 Task: Check the sale-to-list ratio of gas furnace in the last 1 year.
Action: Mouse moved to (897, 200)
Screenshot: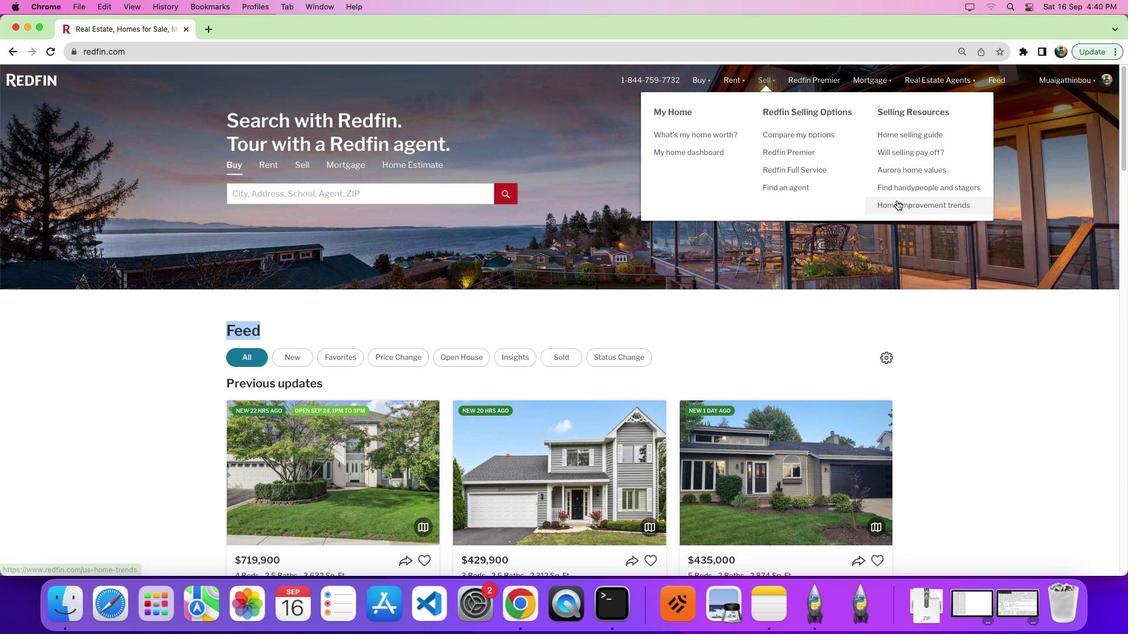
Action: Mouse pressed left at (897, 200)
Screenshot: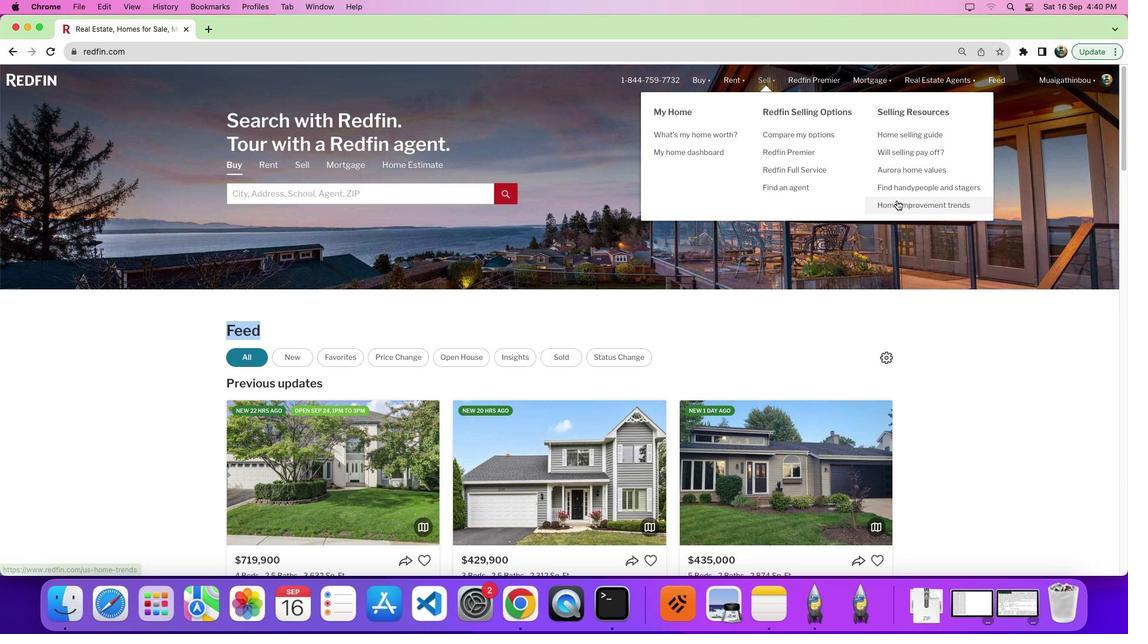 
Action: Mouse pressed left at (897, 200)
Screenshot: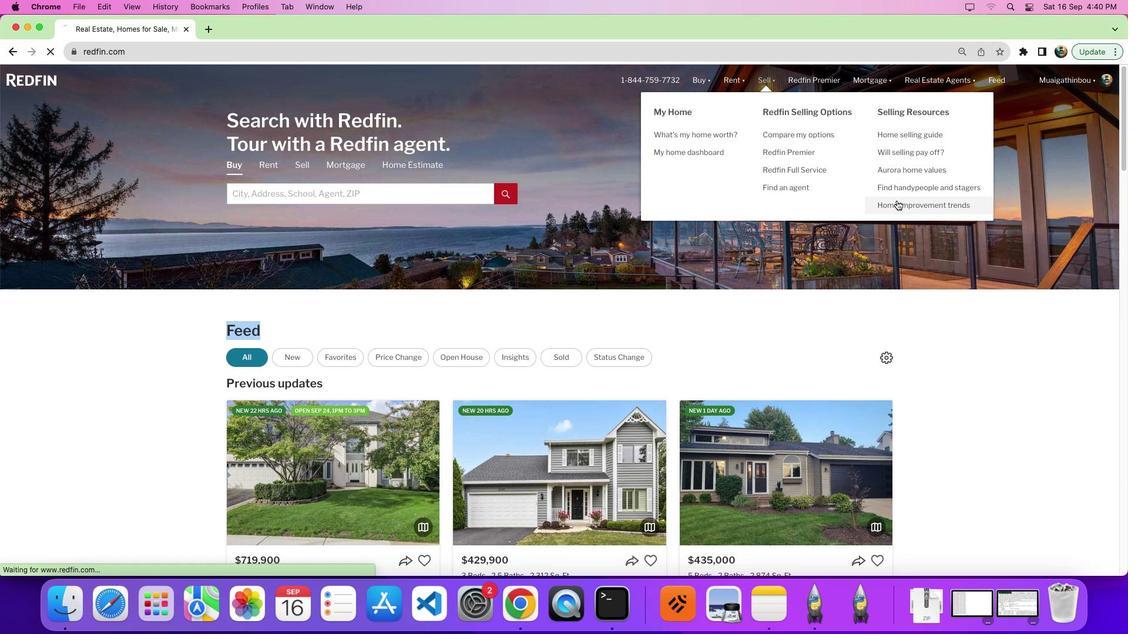 
Action: Mouse moved to (318, 229)
Screenshot: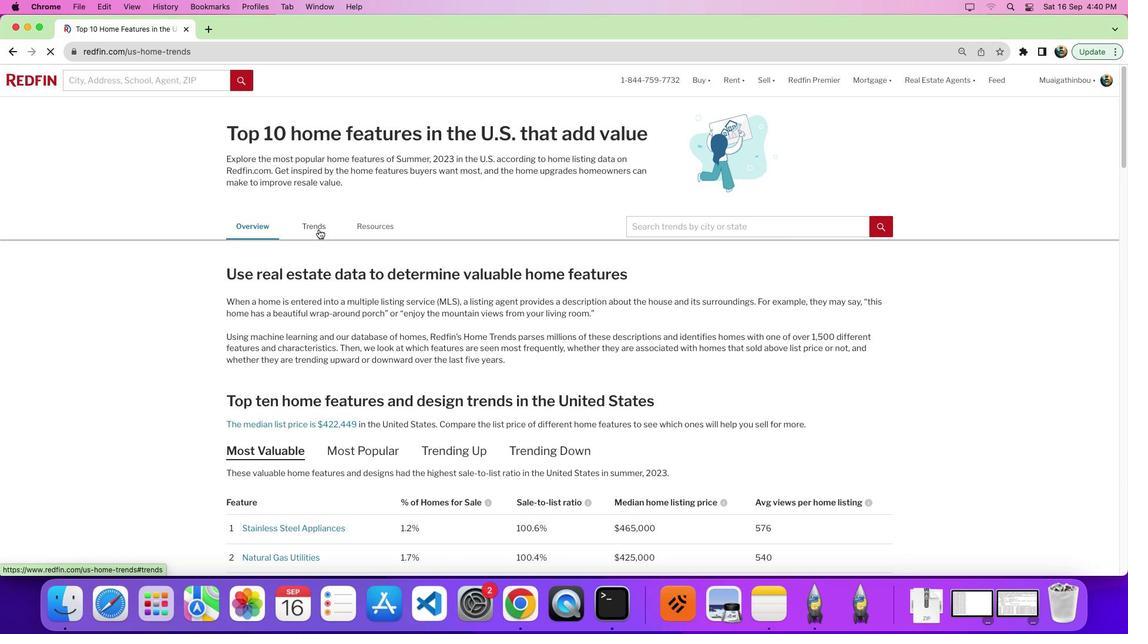 
Action: Mouse pressed left at (318, 229)
Screenshot: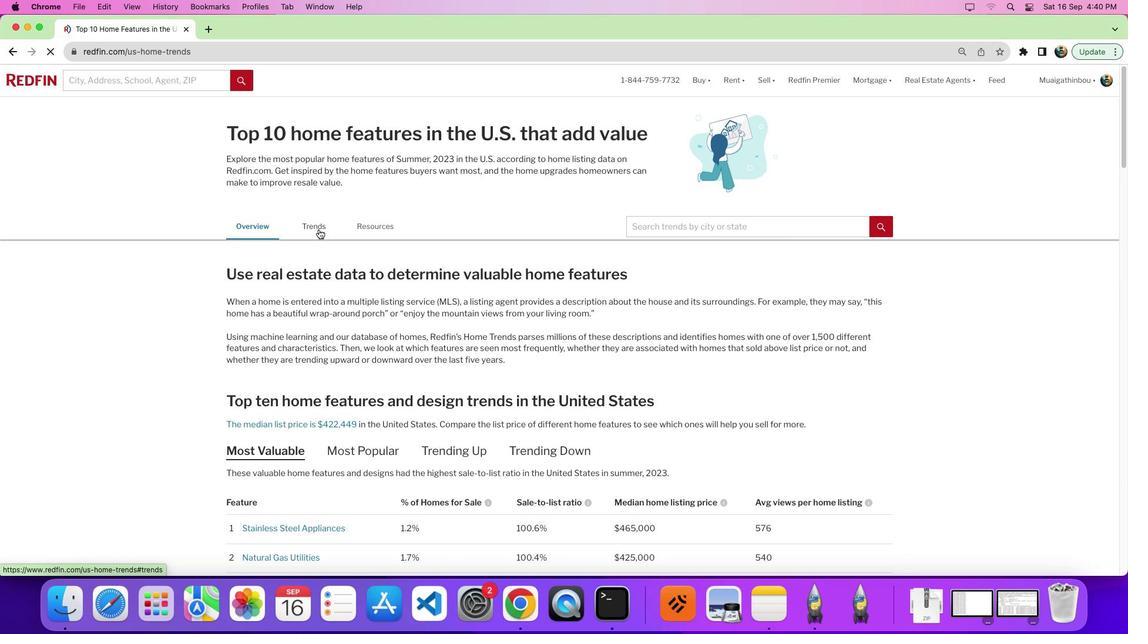 
Action: Mouse moved to (595, 314)
Screenshot: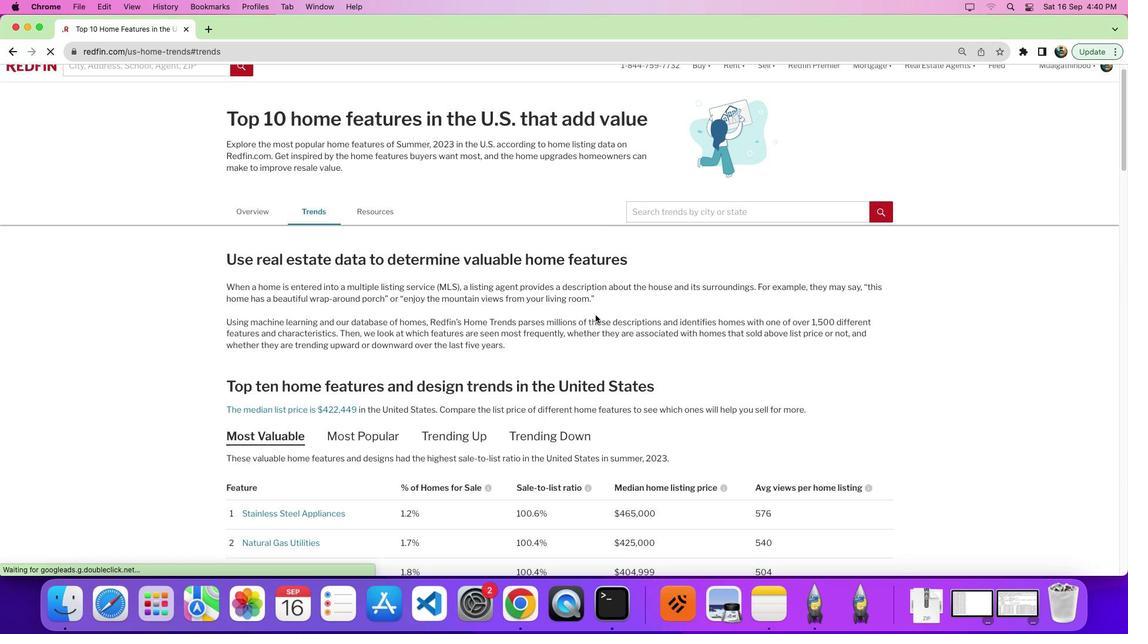 
Action: Mouse scrolled (595, 314) with delta (0, 0)
Screenshot: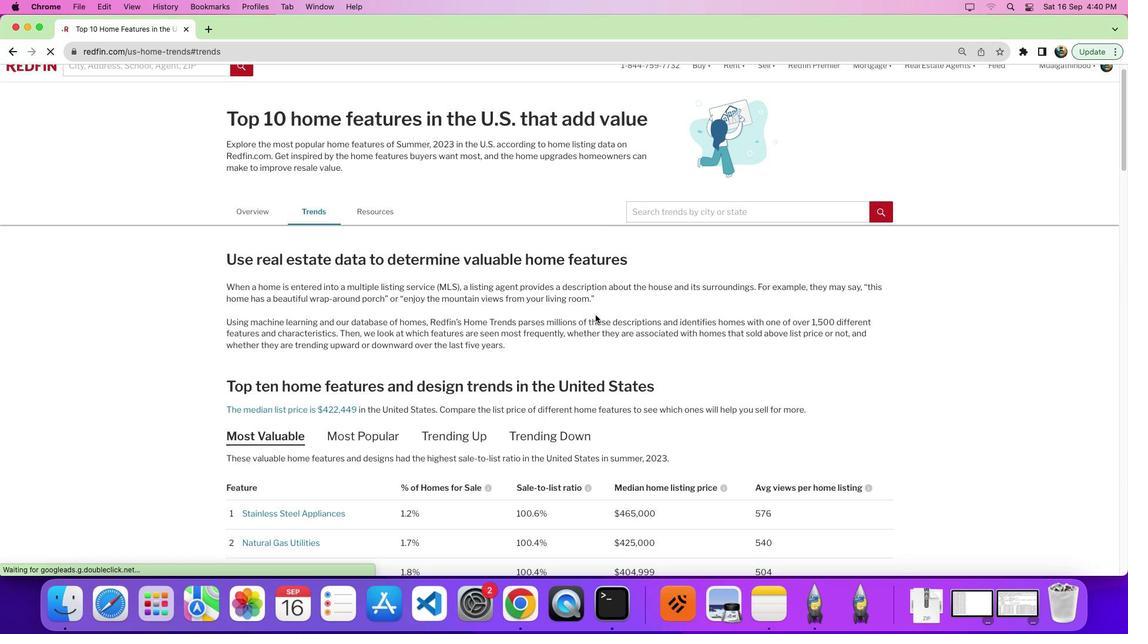
Action: Mouse scrolled (595, 314) with delta (0, 0)
Screenshot: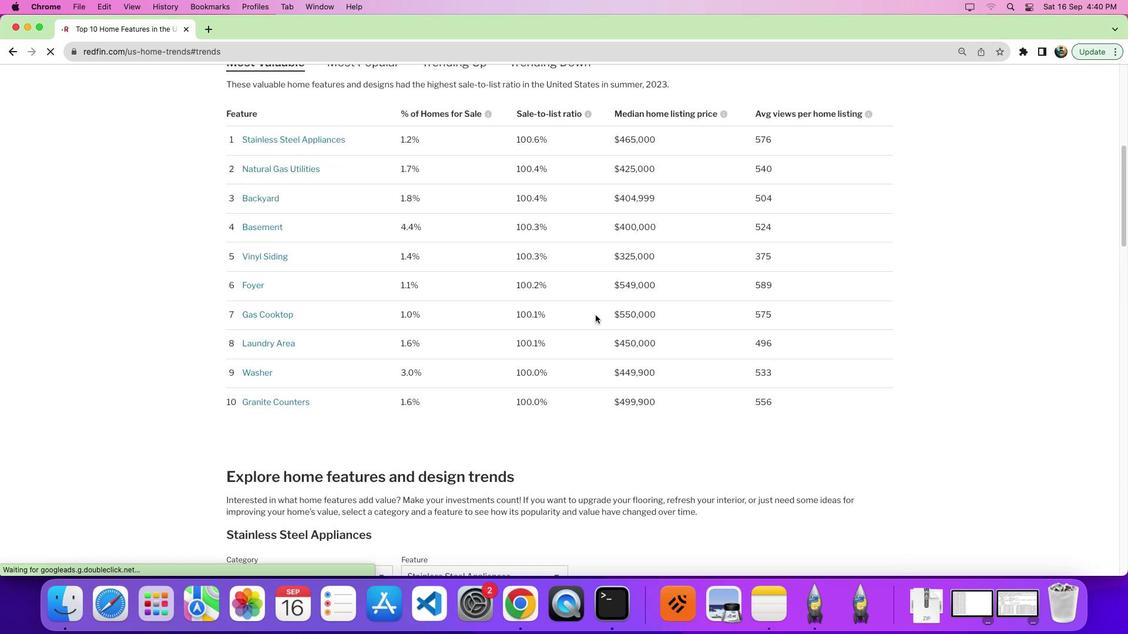 
Action: Mouse scrolled (595, 314) with delta (0, -5)
Screenshot: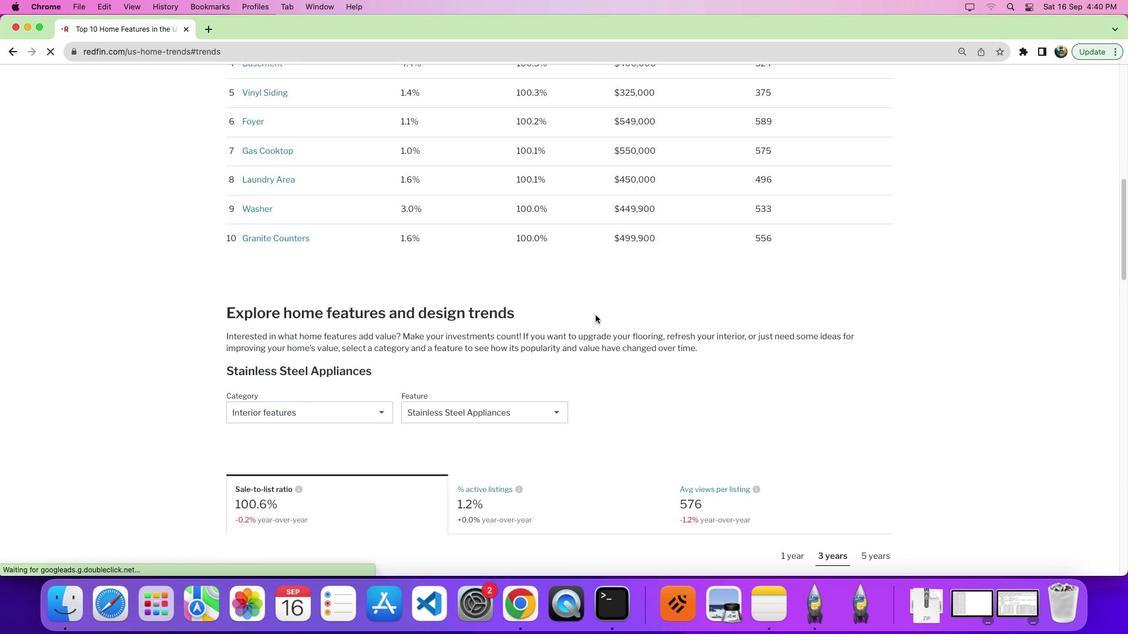 
Action: Mouse moved to (595, 314)
Screenshot: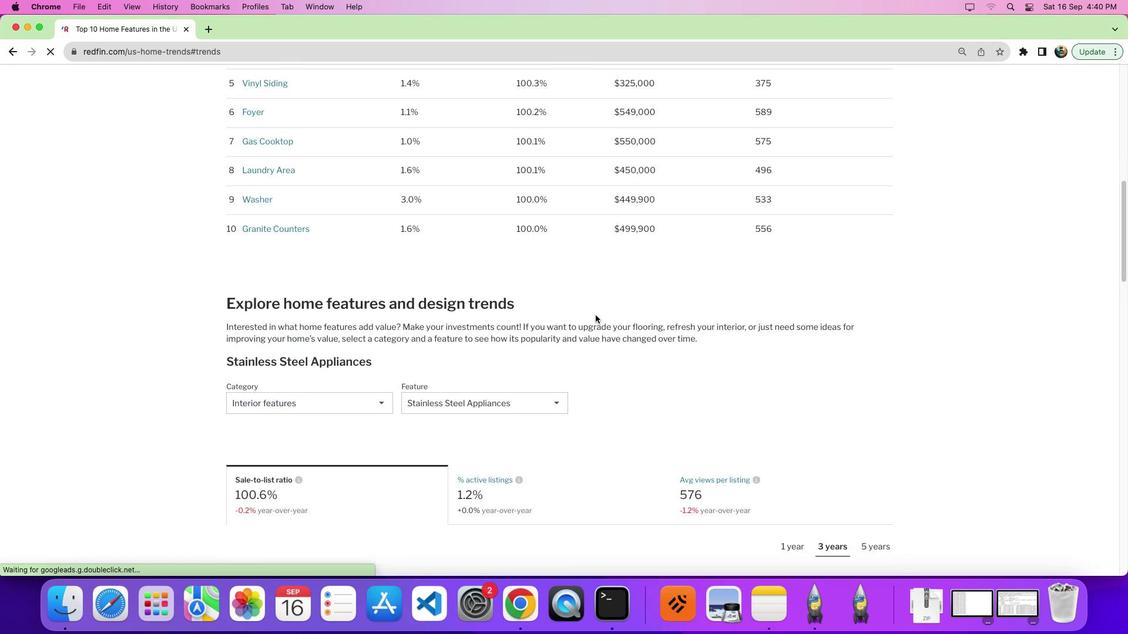 
Action: Mouse scrolled (595, 314) with delta (0, -7)
Screenshot: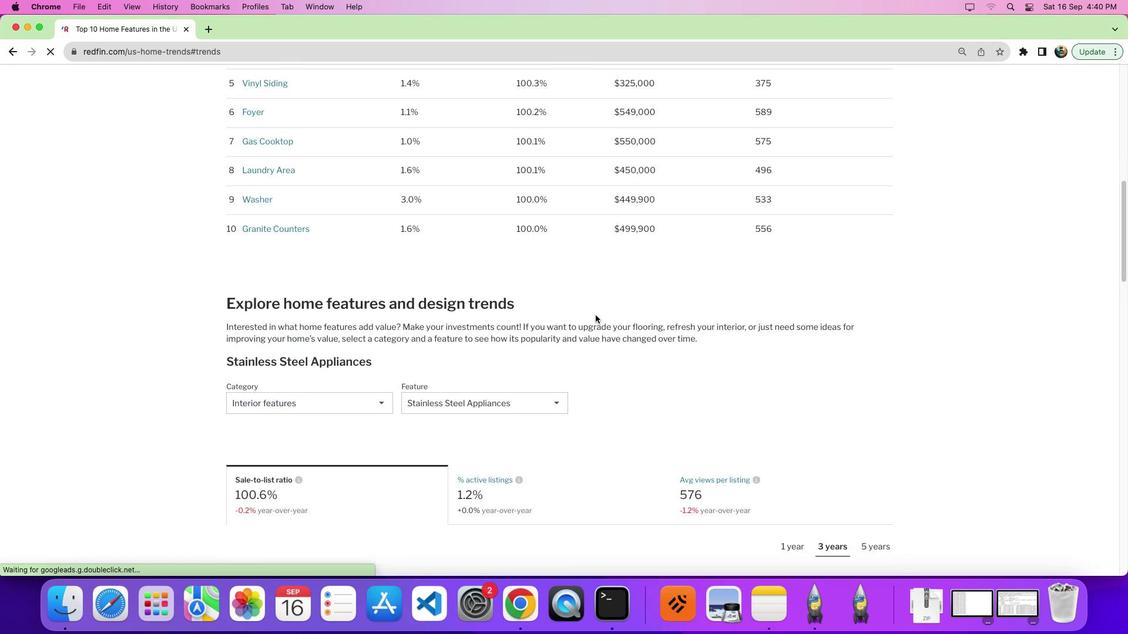 
Action: Mouse moved to (437, 327)
Screenshot: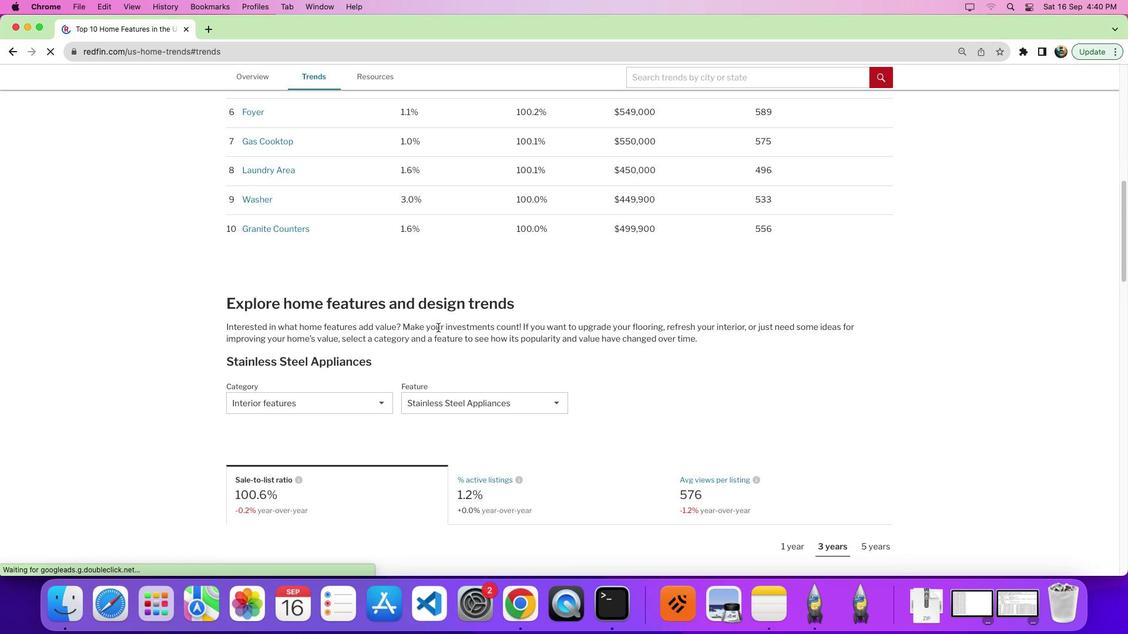 
Action: Mouse scrolled (437, 327) with delta (0, 0)
Screenshot: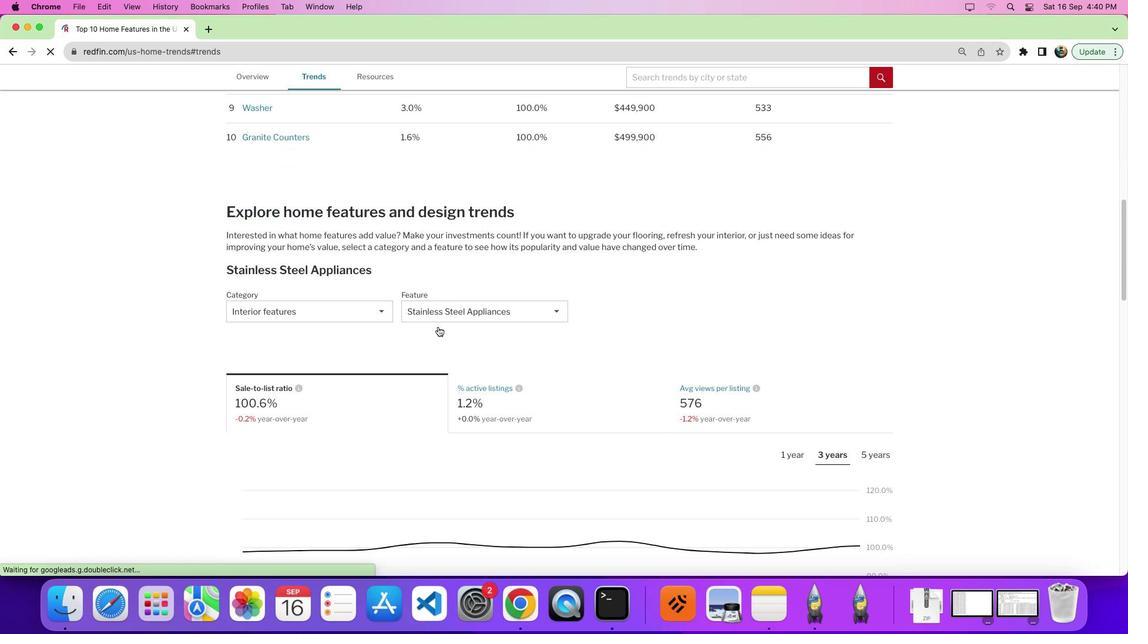 
Action: Mouse moved to (438, 327)
Screenshot: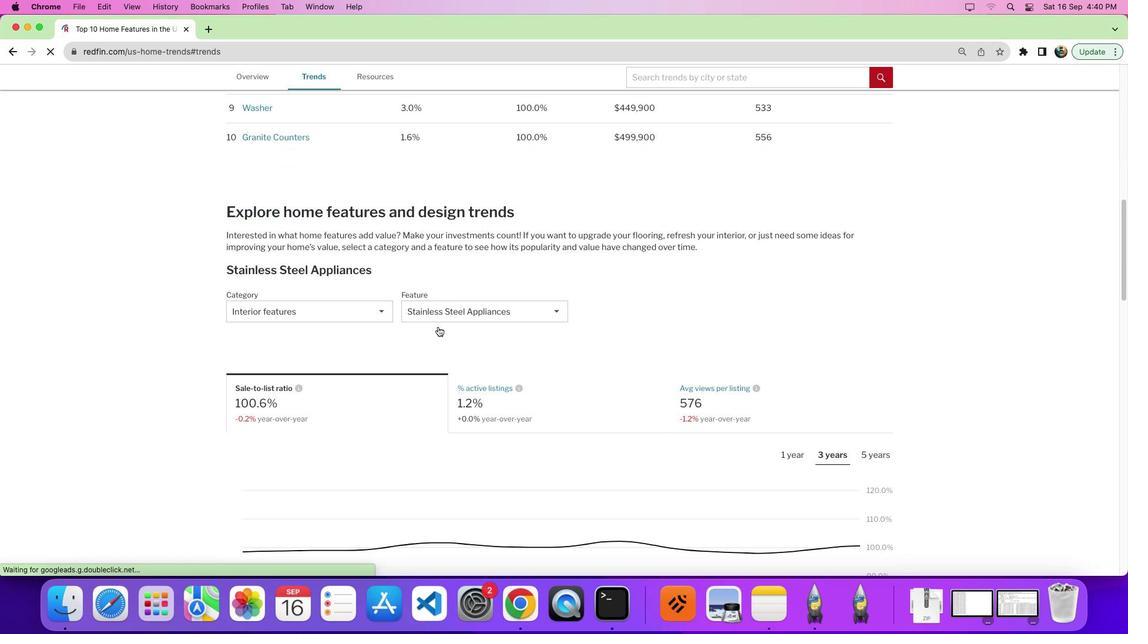 
Action: Mouse scrolled (438, 327) with delta (0, 0)
Screenshot: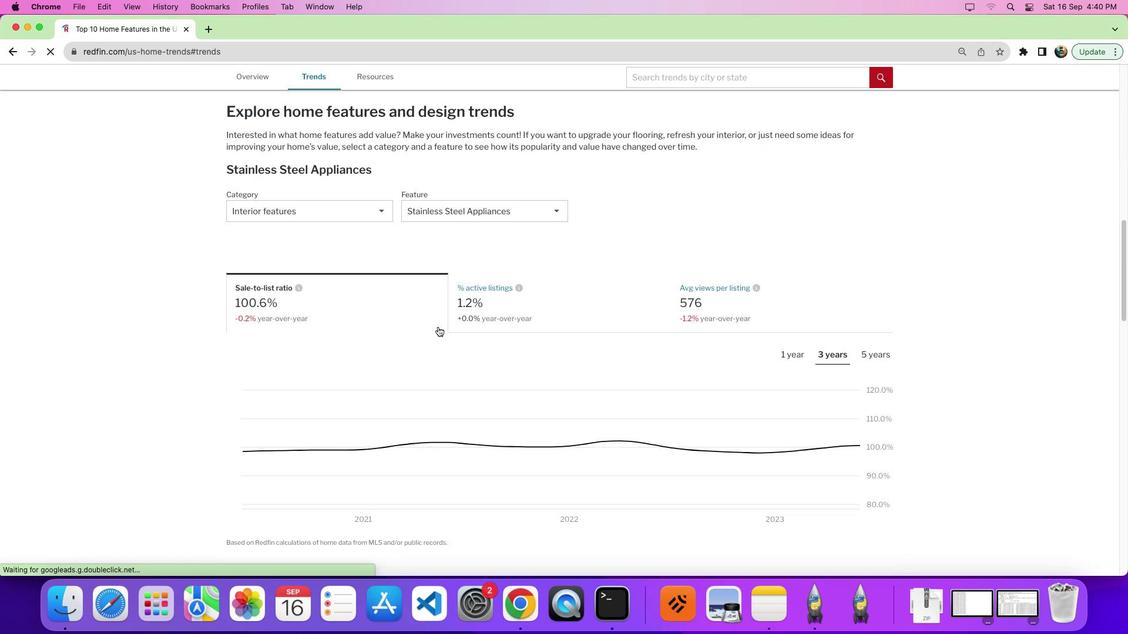 
Action: Mouse scrolled (438, 327) with delta (0, -4)
Screenshot: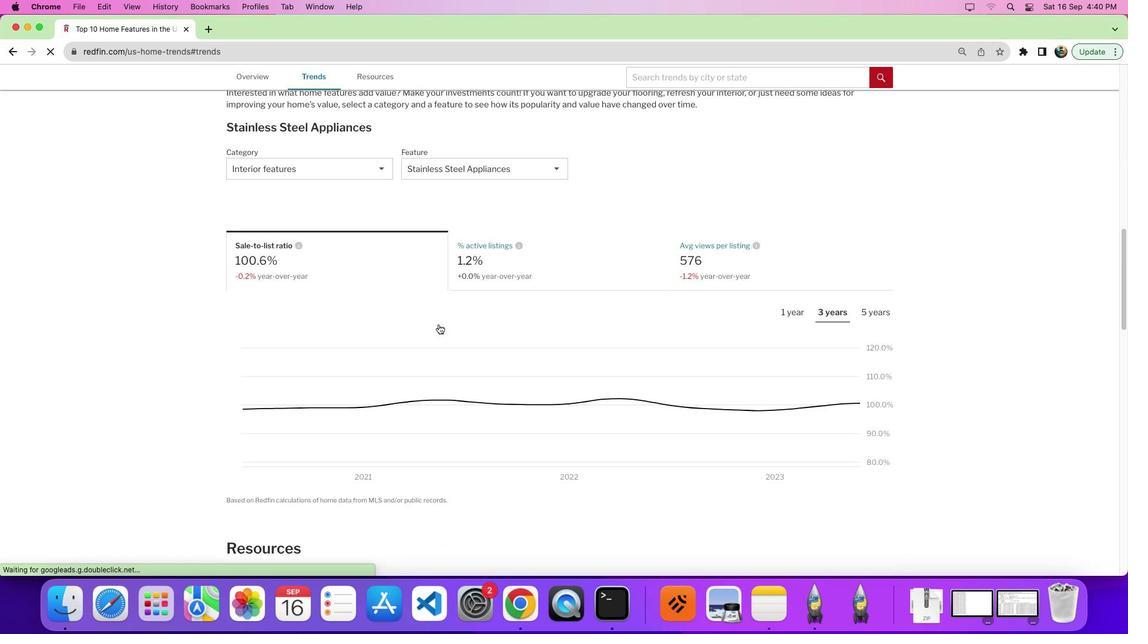 
Action: Mouse moved to (370, 163)
Screenshot: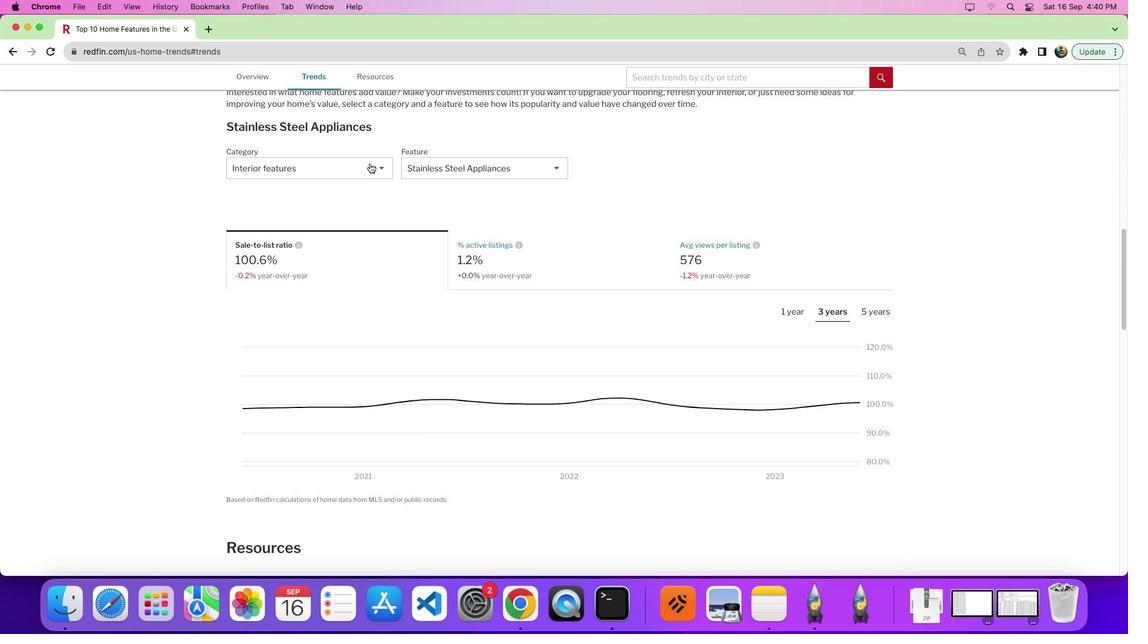 
Action: Mouse pressed left at (370, 163)
Screenshot: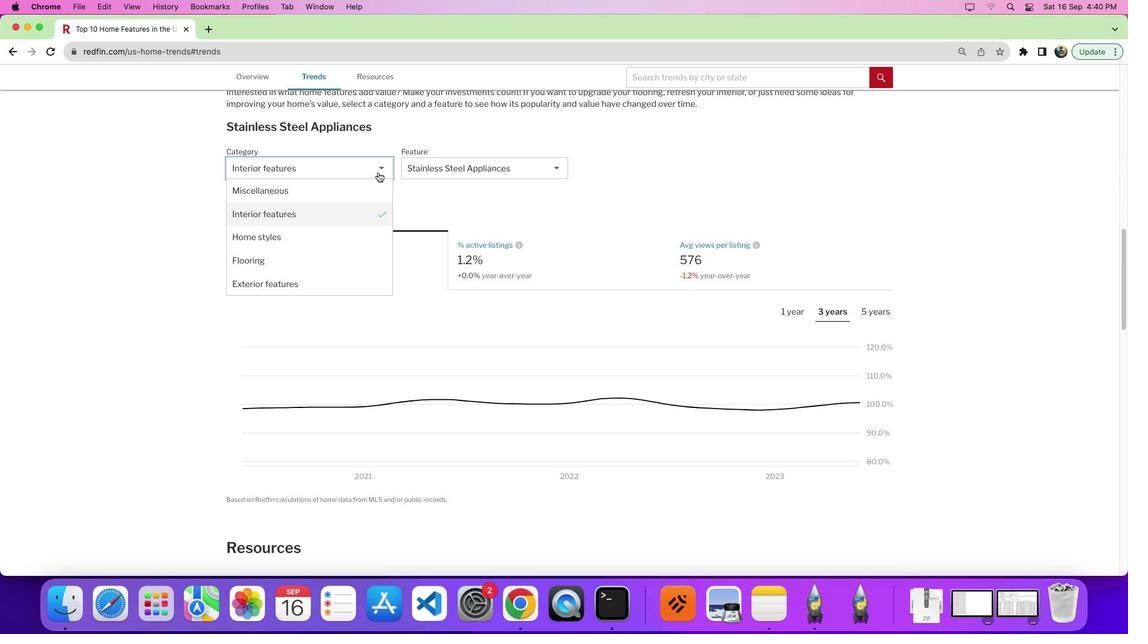 
Action: Mouse moved to (374, 212)
Screenshot: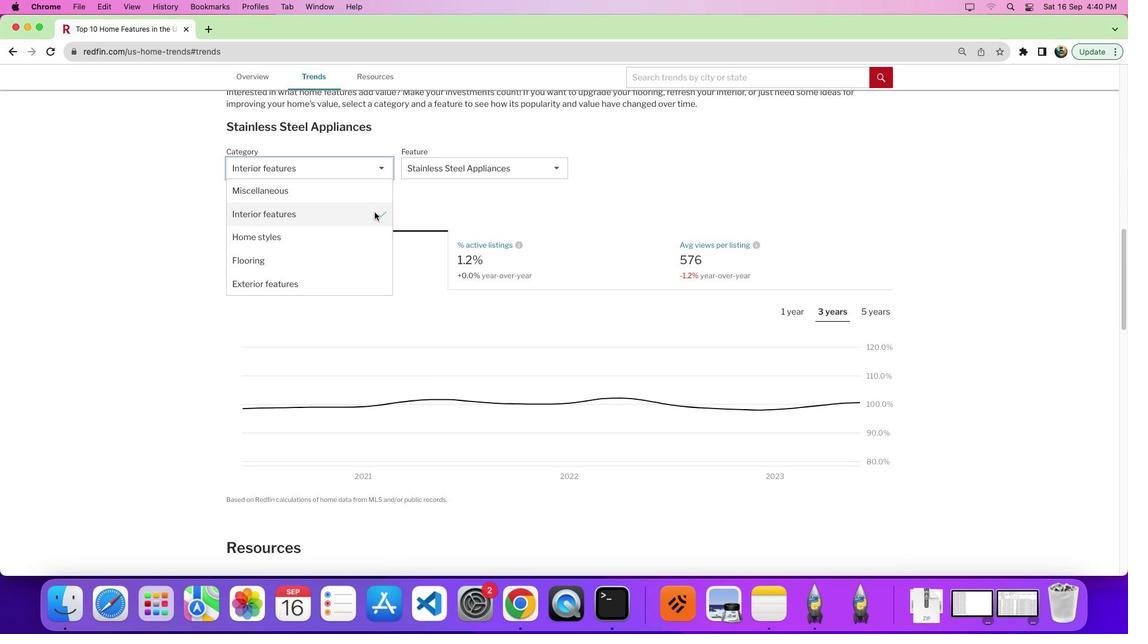 
Action: Mouse pressed left at (374, 212)
Screenshot: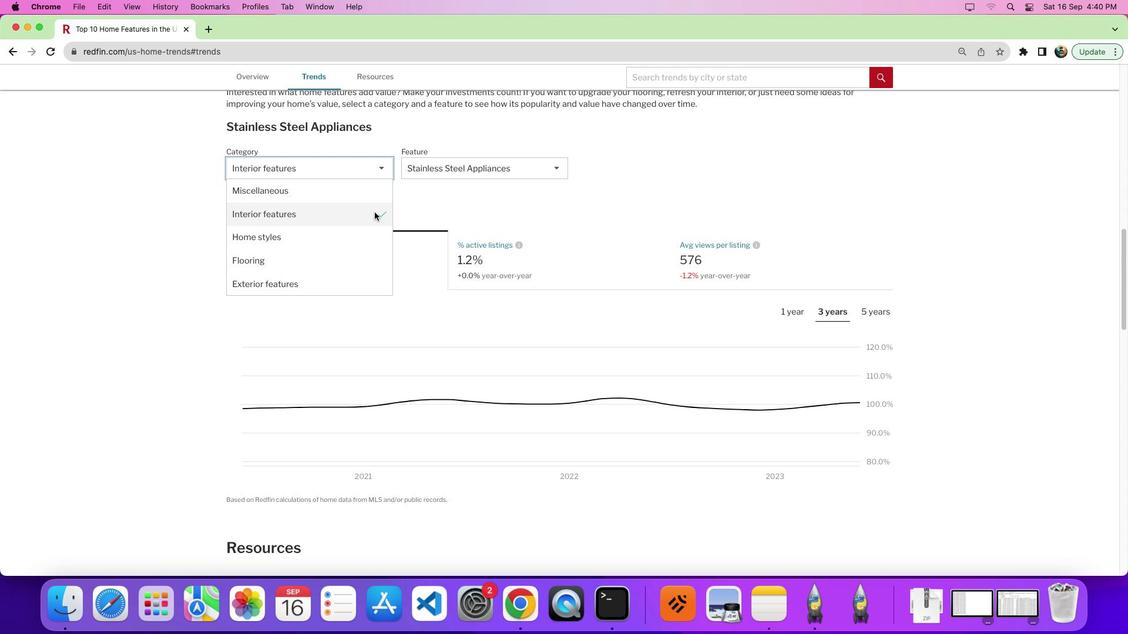 
Action: Mouse moved to (532, 175)
Screenshot: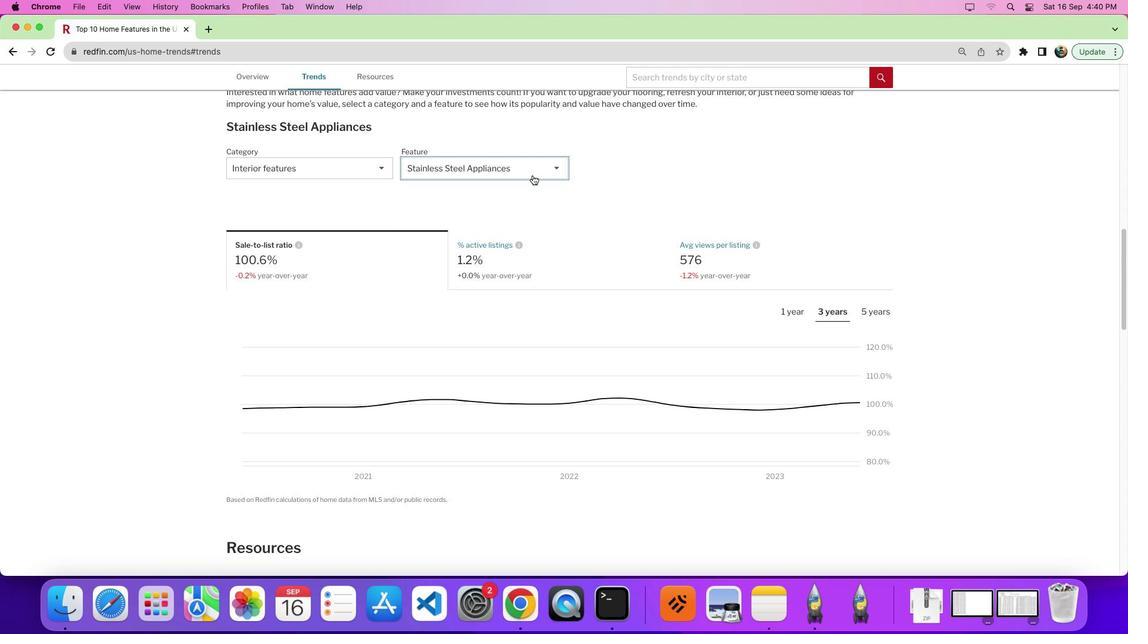 
Action: Mouse pressed left at (532, 175)
Screenshot: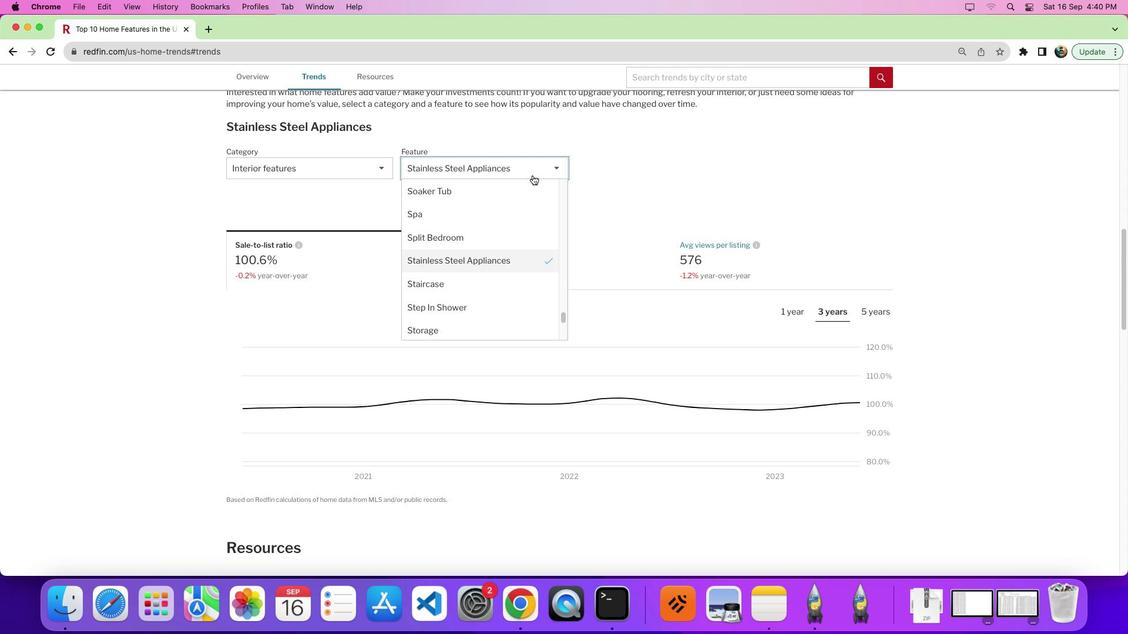 
Action: Mouse moved to (559, 264)
Screenshot: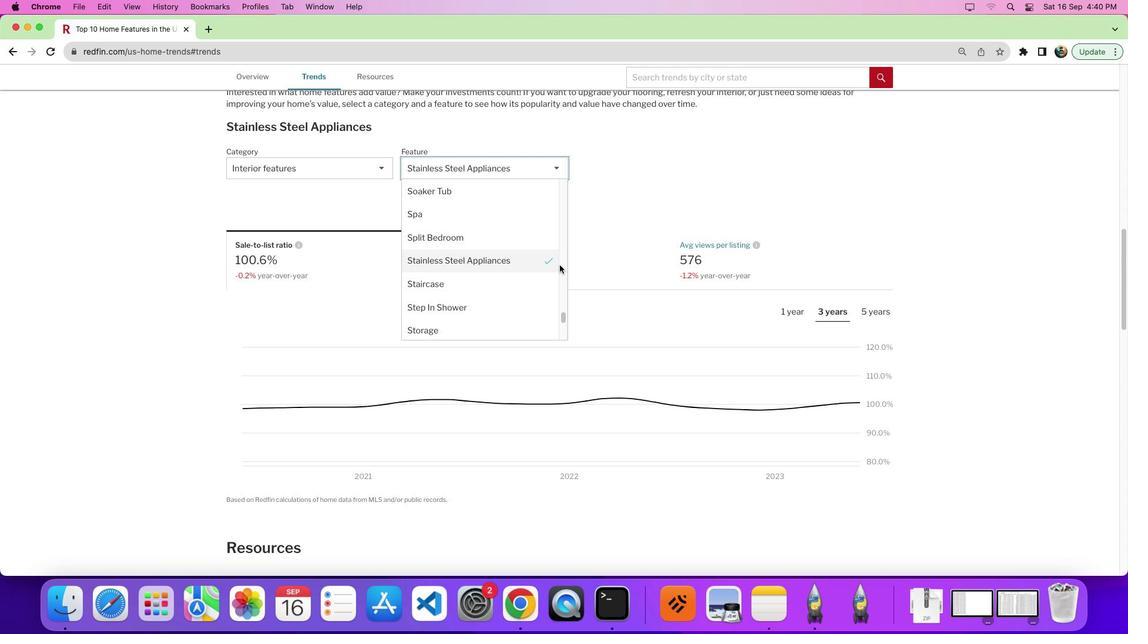 
Action: Mouse pressed left at (559, 264)
Screenshot: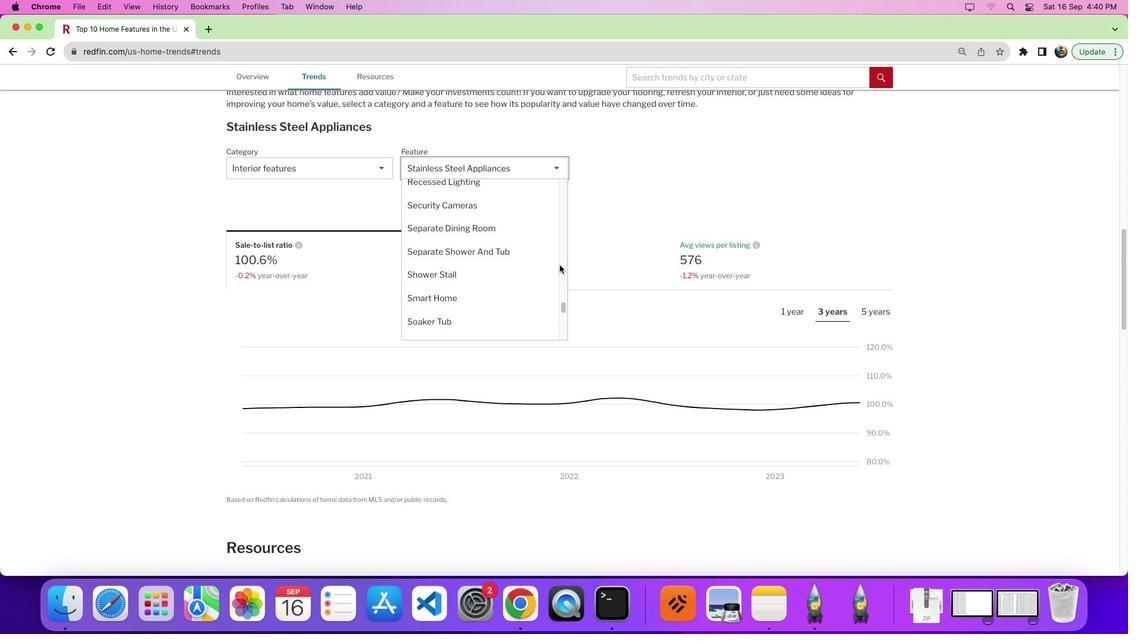 
Action: Mouse moved to (459, 229)
Screenshot: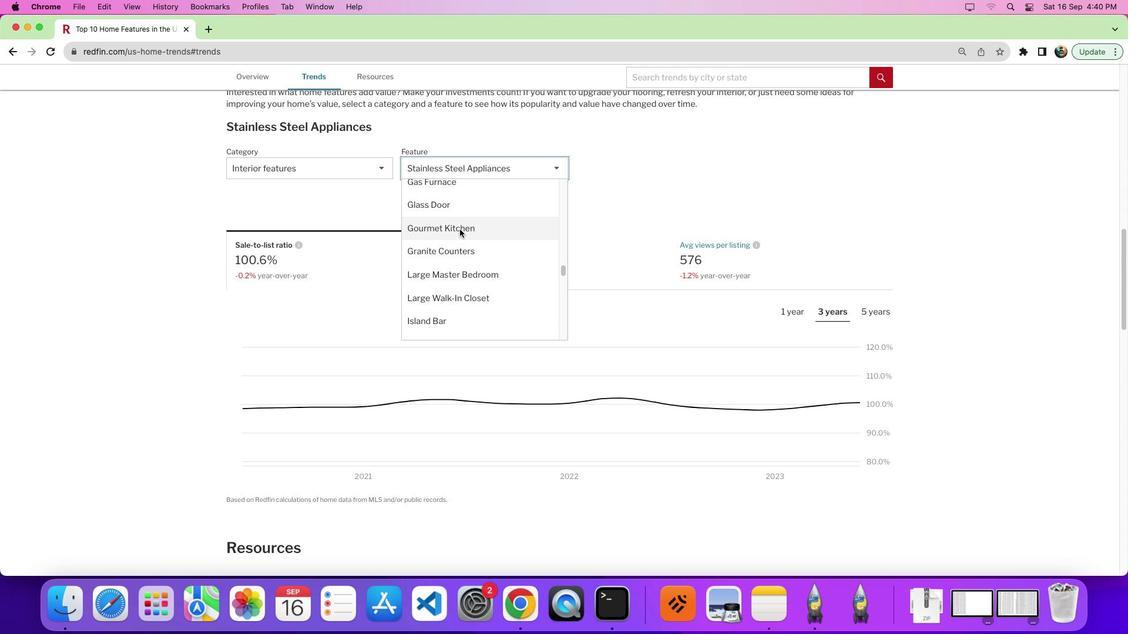 
Action: Mouse scrolled (459, 229) with delta (0, 0)
Screenshot: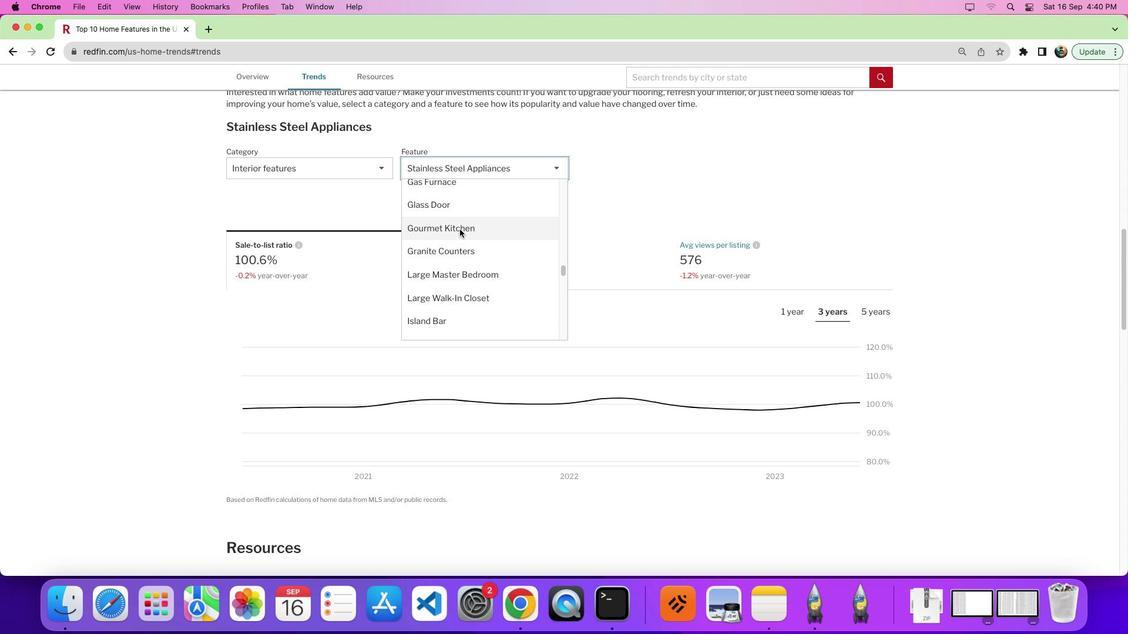 
Action: Mouse scrolled (459, 229) with delta (0, 0)
Screenshot: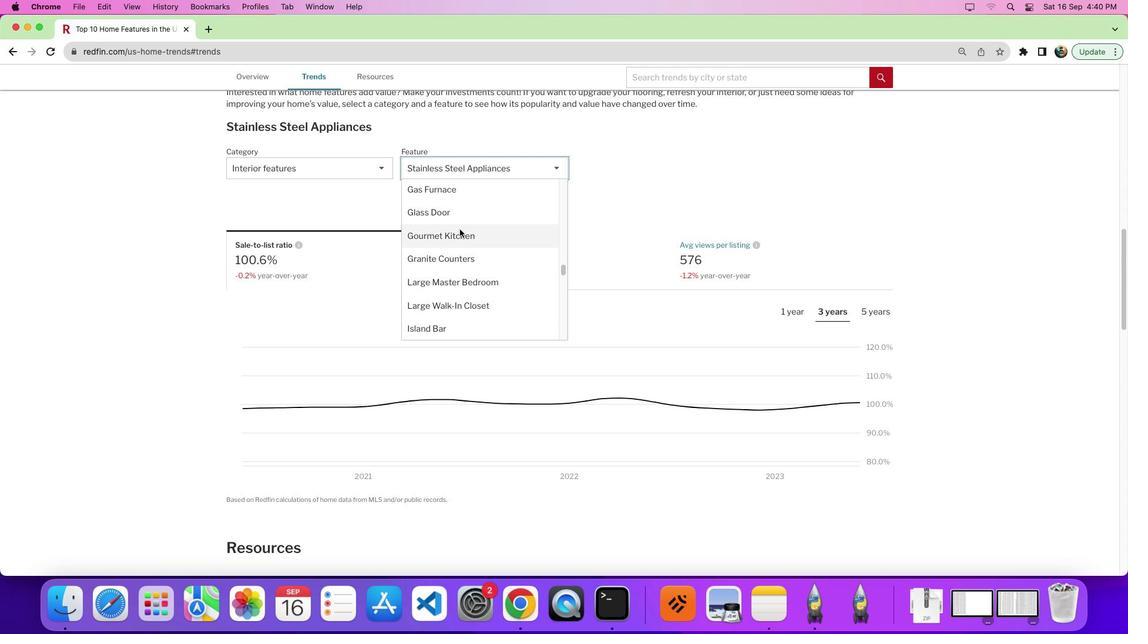 
Action: Mouse moved to (460, 230)
Screenshot: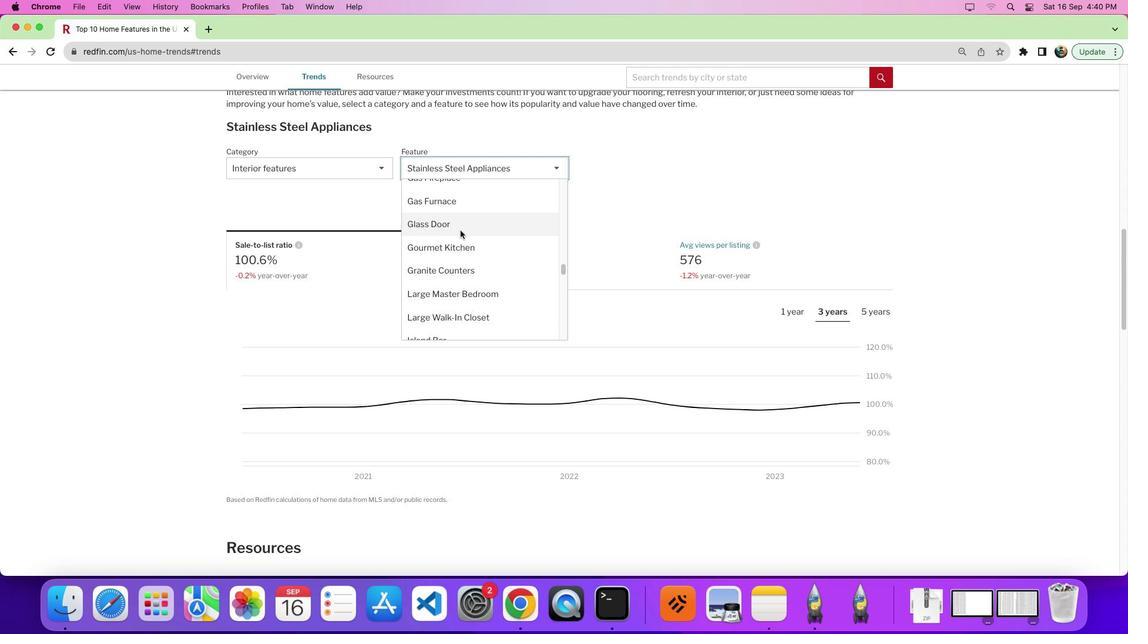
Action: Mouse scrolled (460, 230) with delta (0, 0)
Screenshot: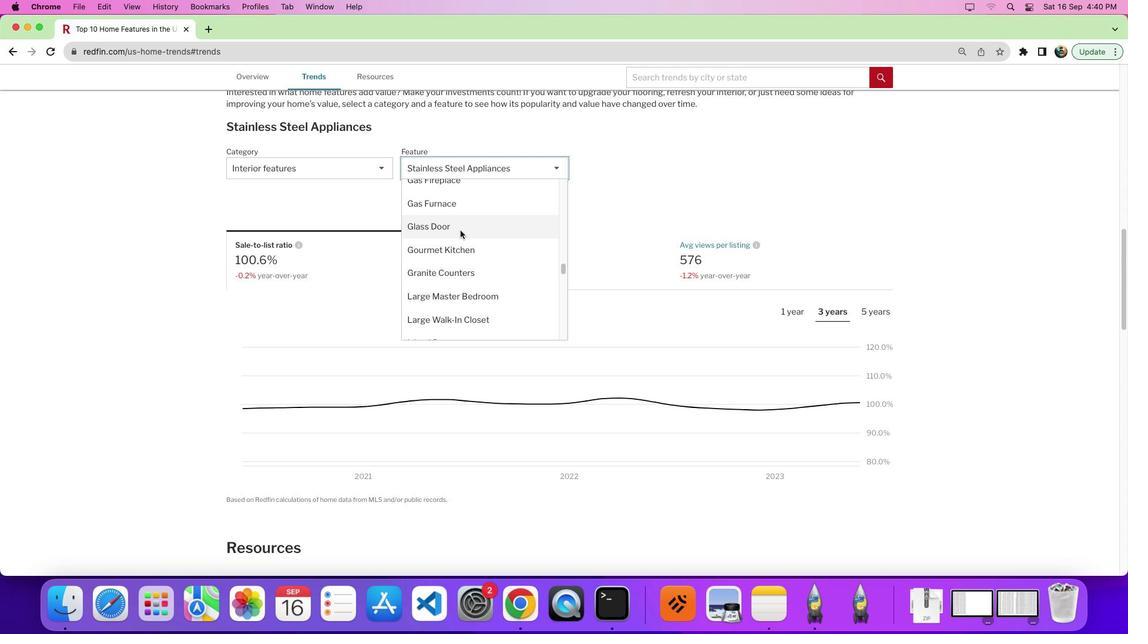 
Action: Mouse moved to (459, 203)
Screenshot: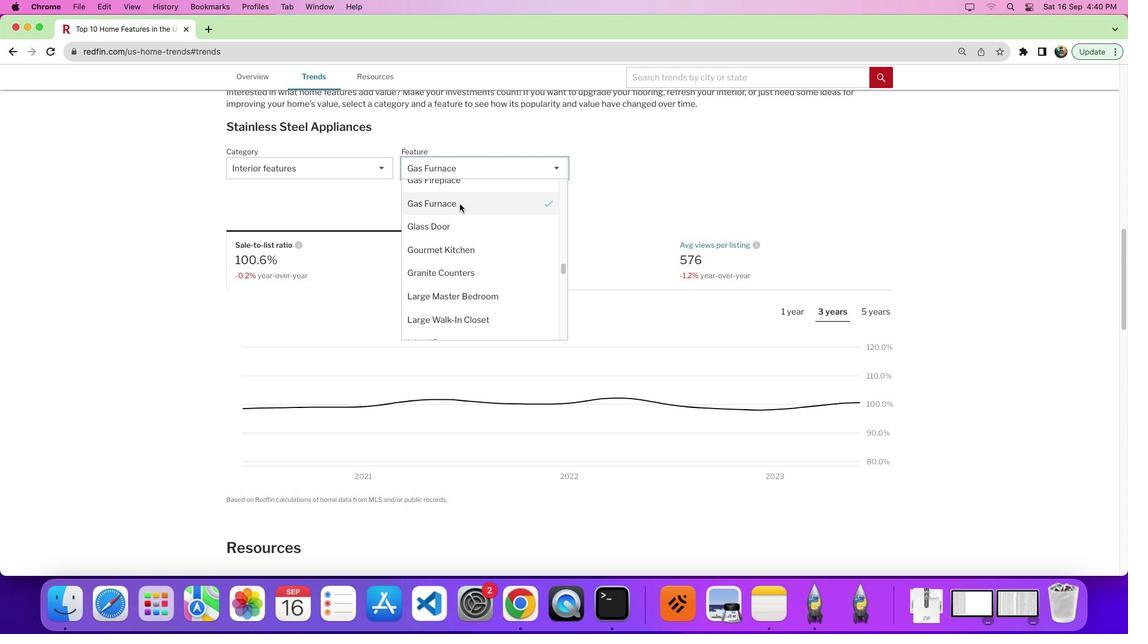 
Action: Mouse pressed left at (459, 203)
Screenshot: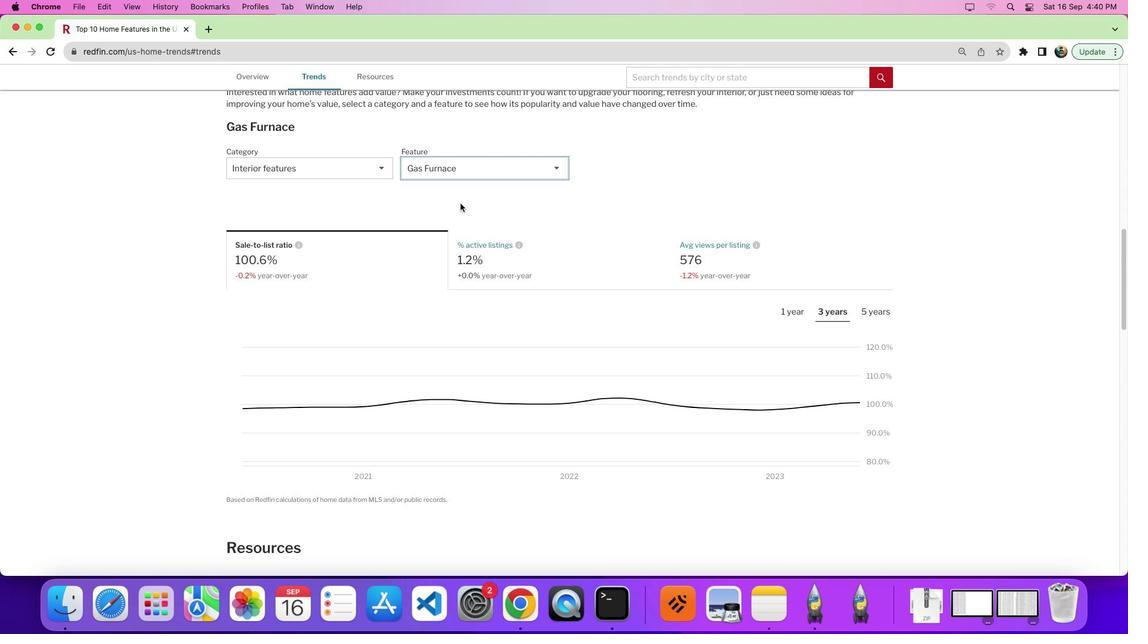 
Action: Mouse moved to (793, 307)
Screenshot: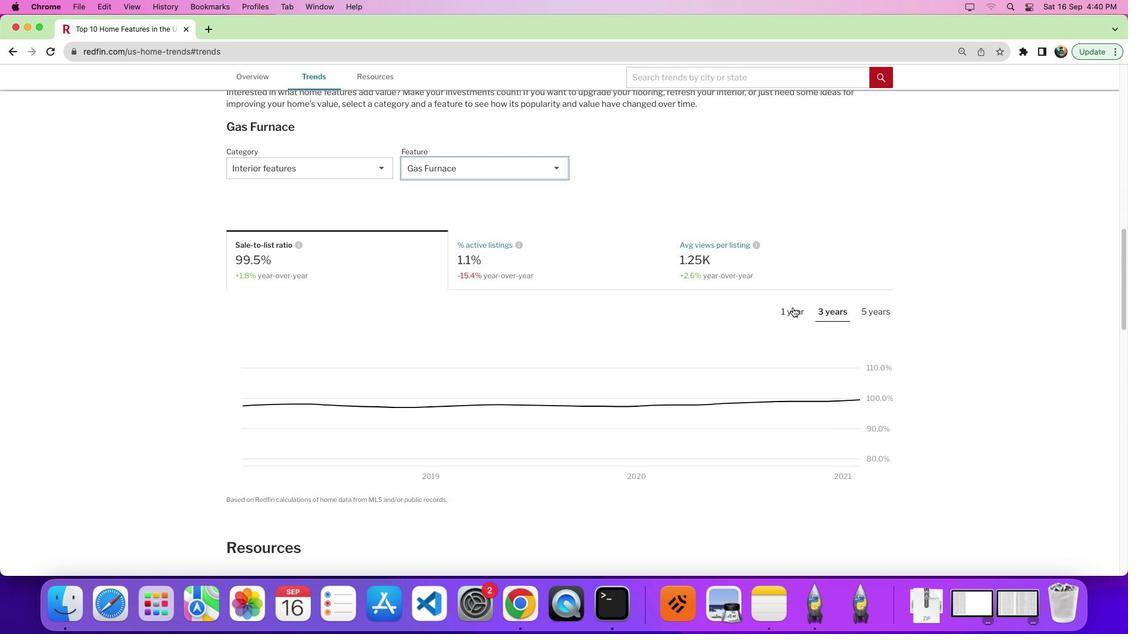 
Action: Mouse pressed left at (793, 307)
Screenshot: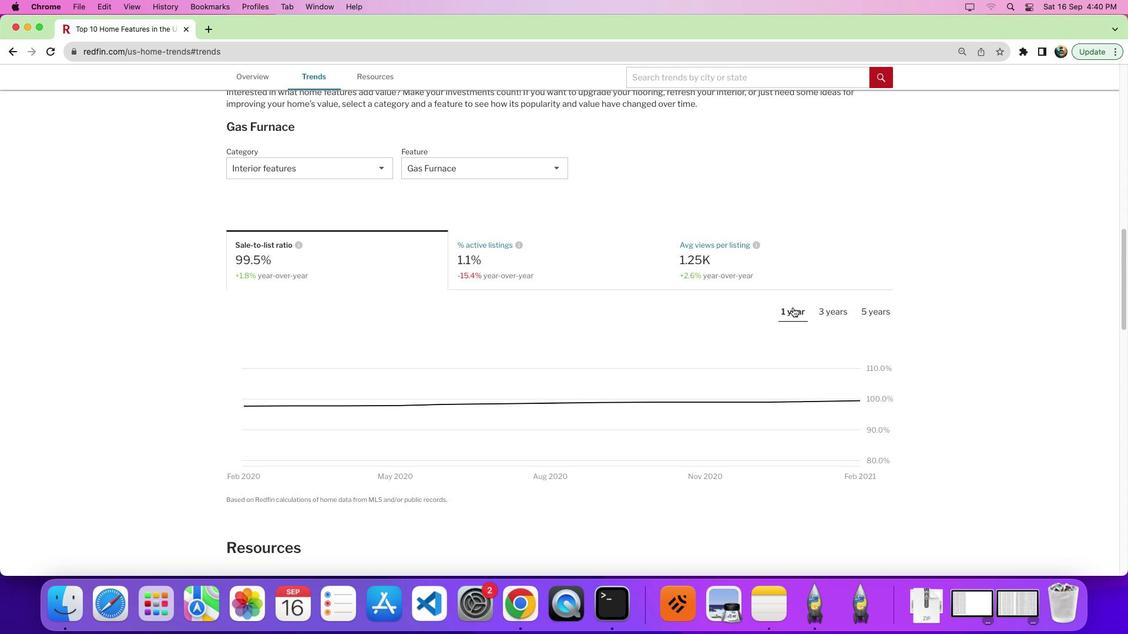 
Action: Mouse moved to (827, 319)
Screenshot: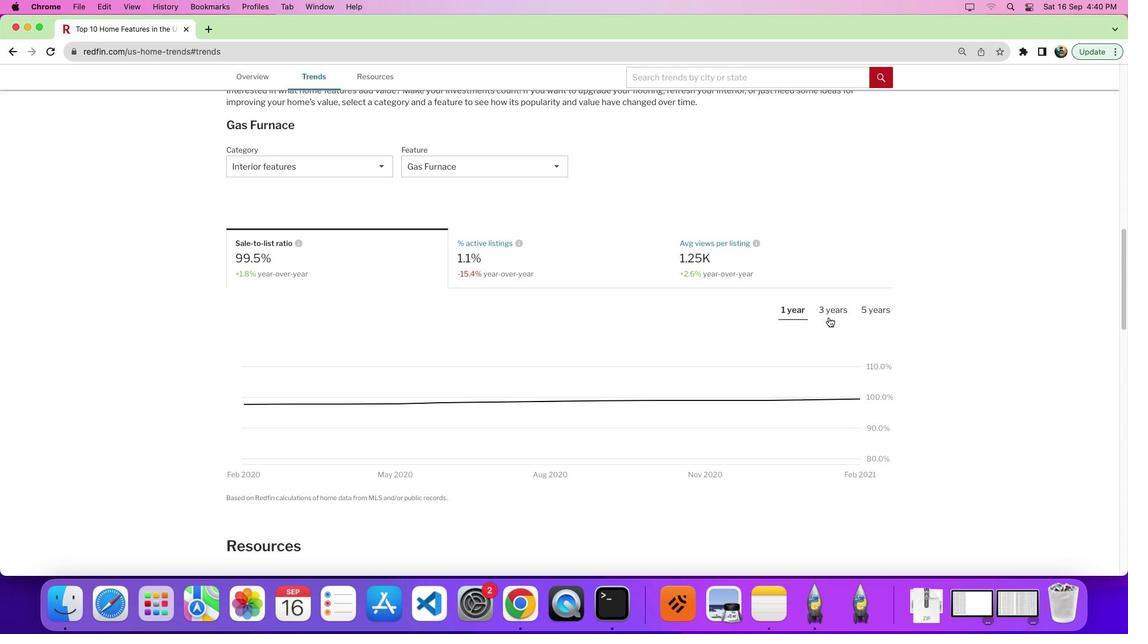 
Action: Mouse scrolled (827, 319) with delta (0, 0)
Screenshot: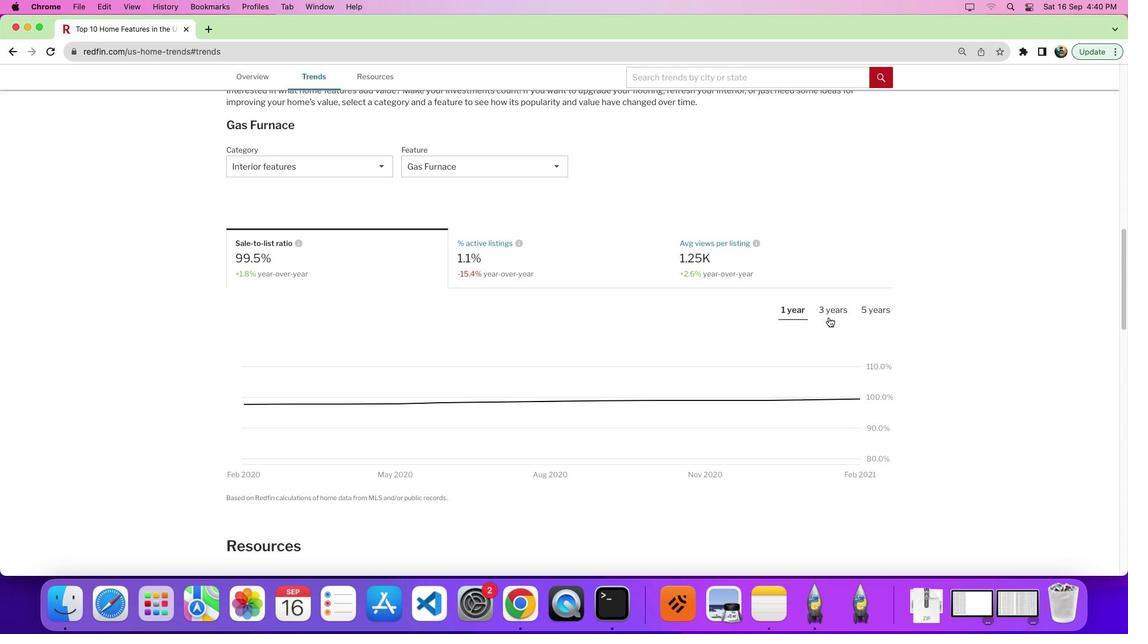 
Action: Mouse moved to (915, 424)
Screenshot: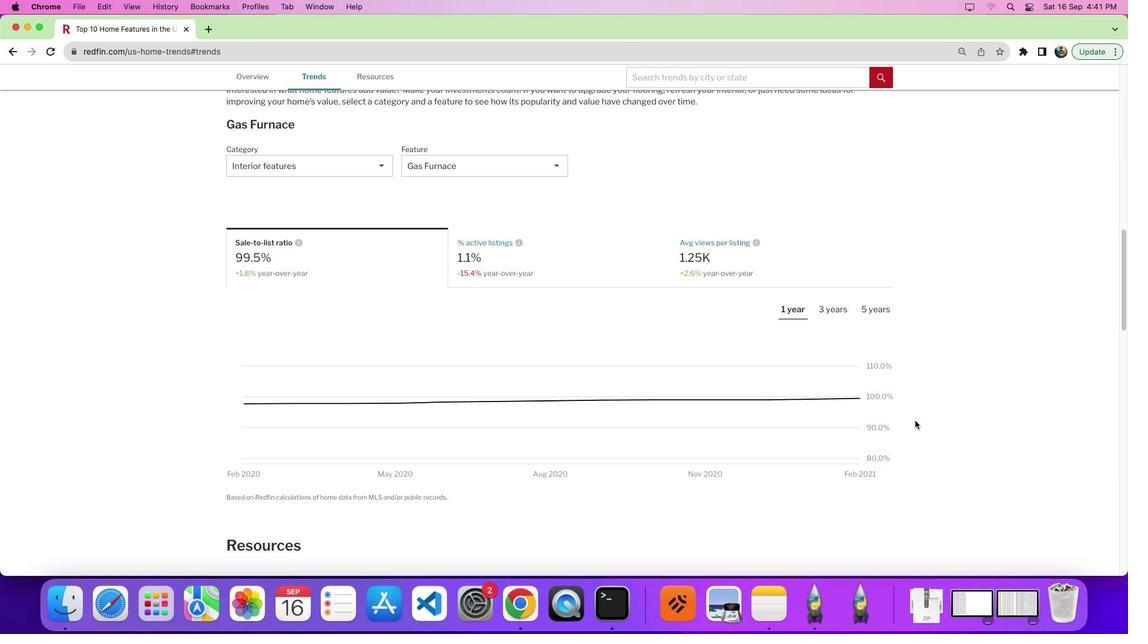 
